 Task: Create new folder Folder0000000002. Create new folder Folder0000000003. Create new subfolder Folder0000000004 in folder Folder0000000001. Create new subfolder Folder0000000005 in folder Folder0000000002. Create new subfolder Folder0000000006 in folder Folder0000000003
Action: Mouse moved to (420, 568)
Screenshot: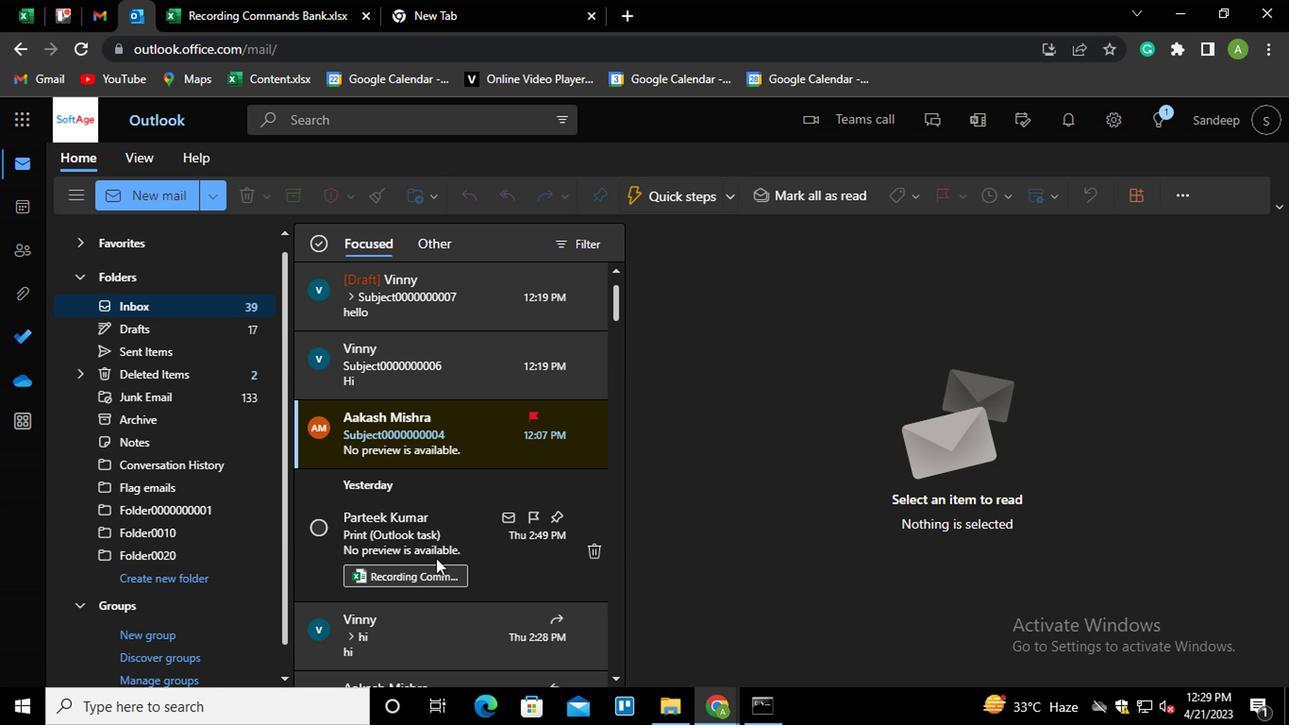 
Action: Mouse scrolled (420, 567) with delta (0, -1)
Screenshot: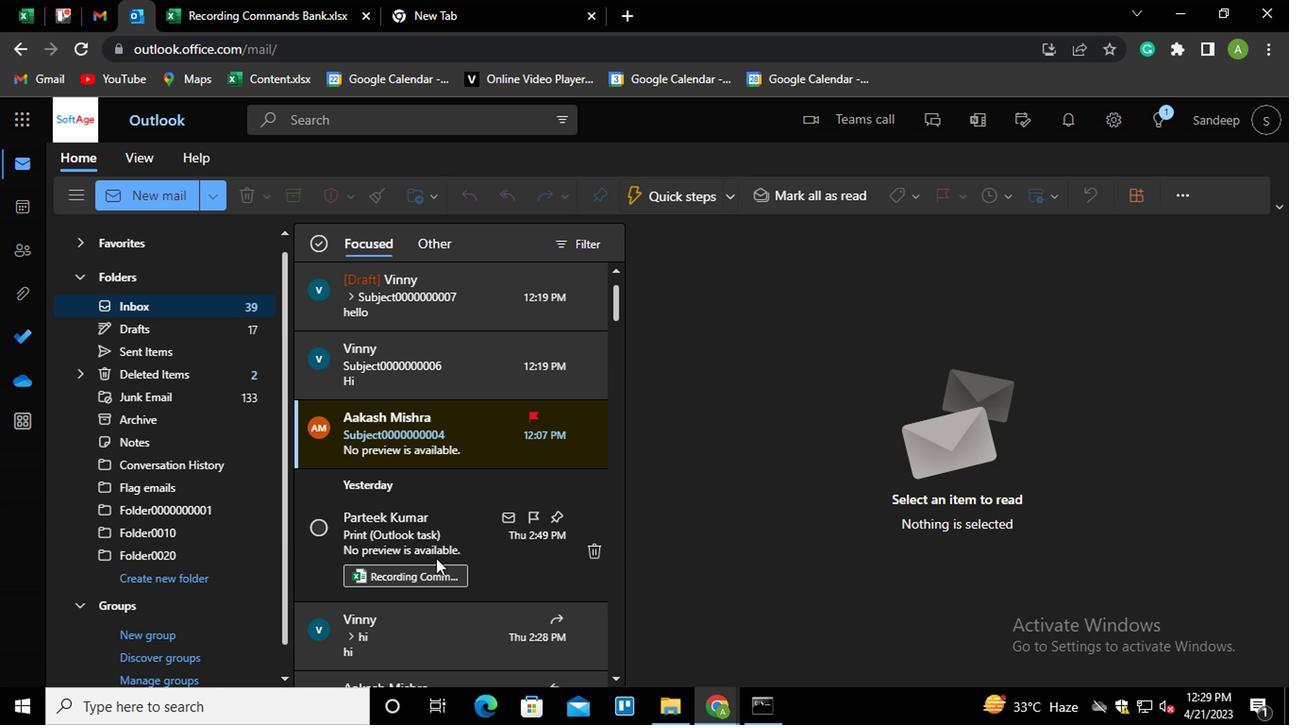 
Action: Mouse moved to (124, 581)
Screenshot: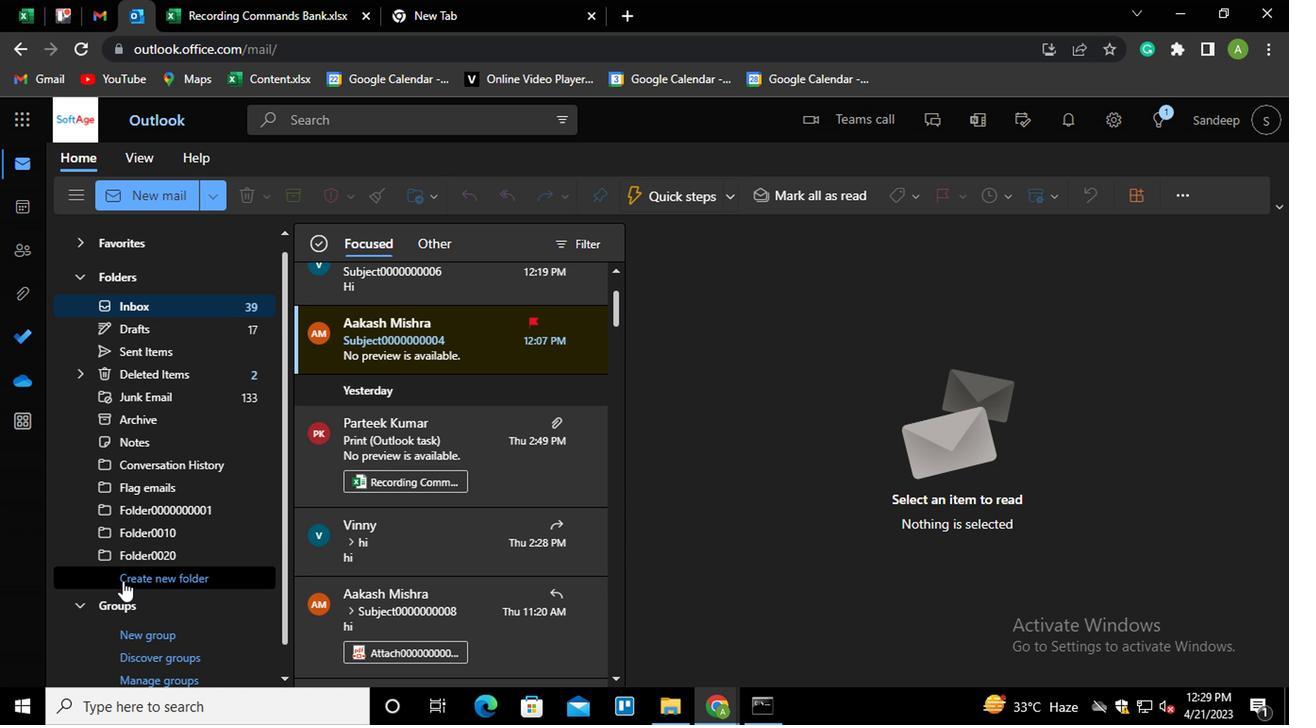 
Action: Mouse pressed left at (124, 581)
Screenshot: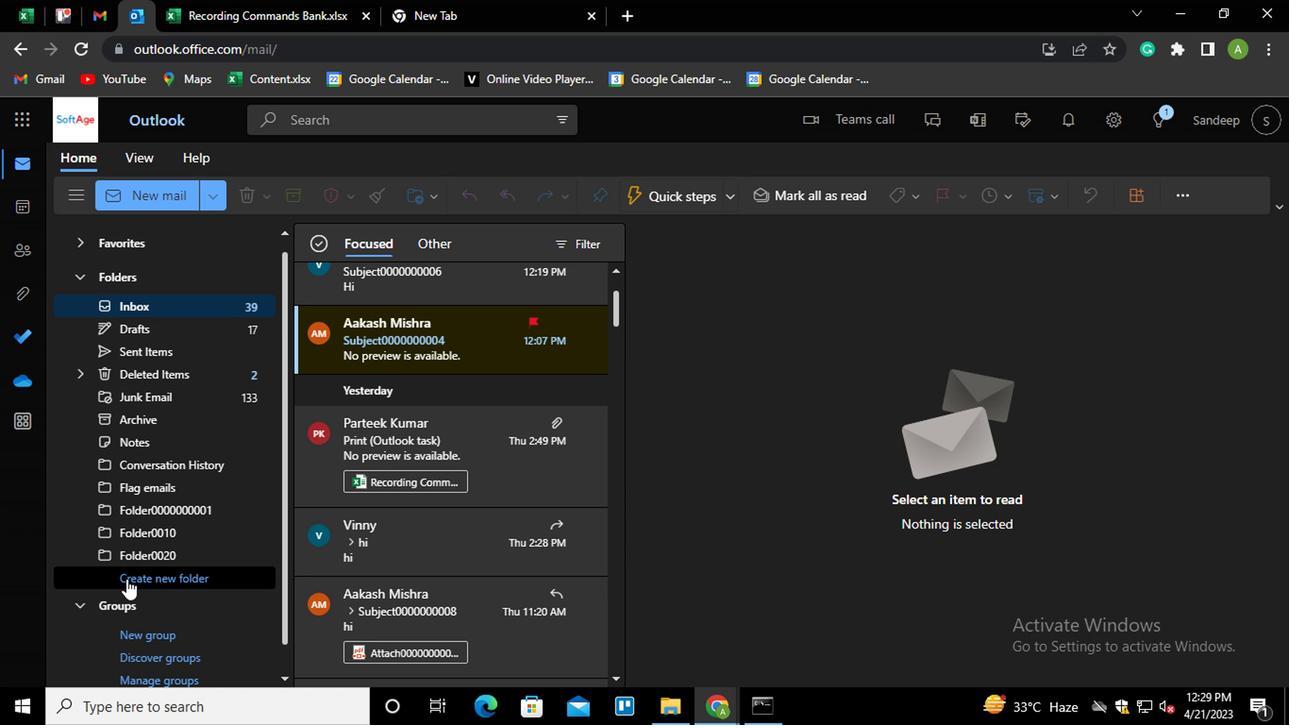 
Action: Mouse moved to (127, 580)
Screenshot: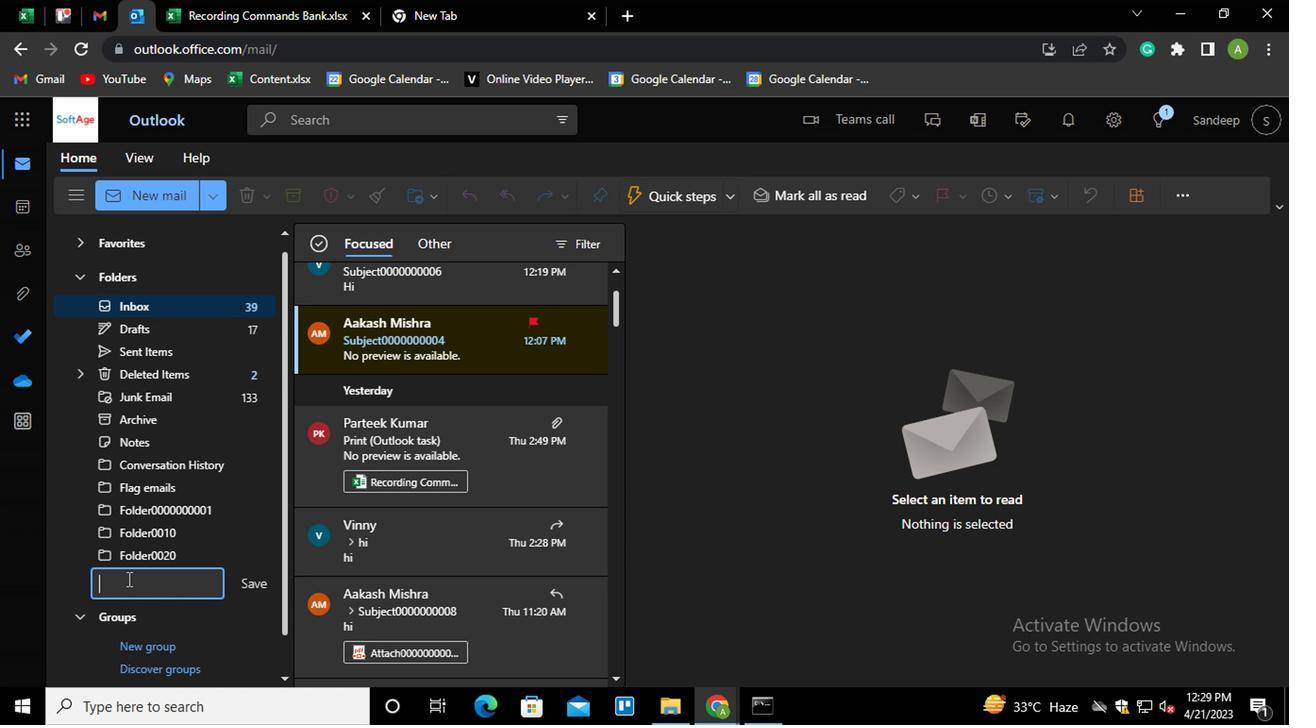 
Action: Key pressed <Key.shift><Key.shift><Key.shift><Key.shift><Key.shift><Key.shift><Key.shift><Key.shift><Key.shift>FOLDER0000000002<Key.enter>
Screenshot: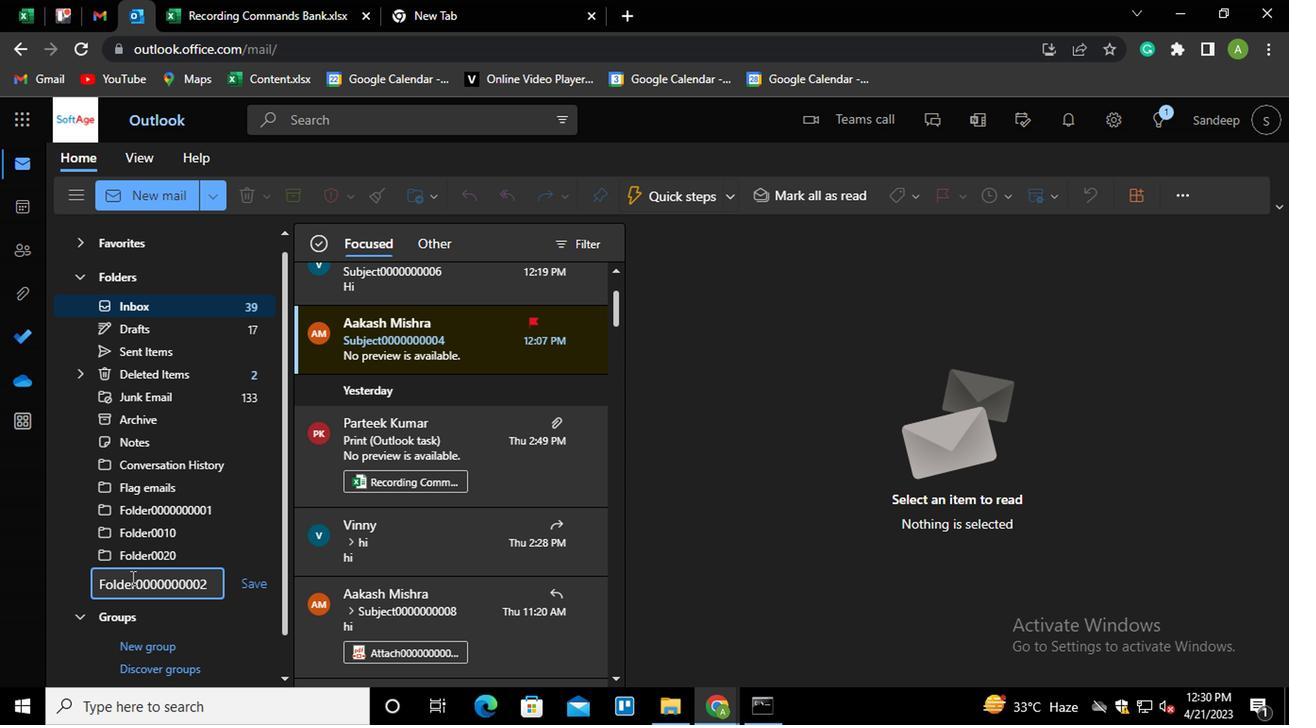 
Action: Mouse moved to (138, 606)
Screenshot: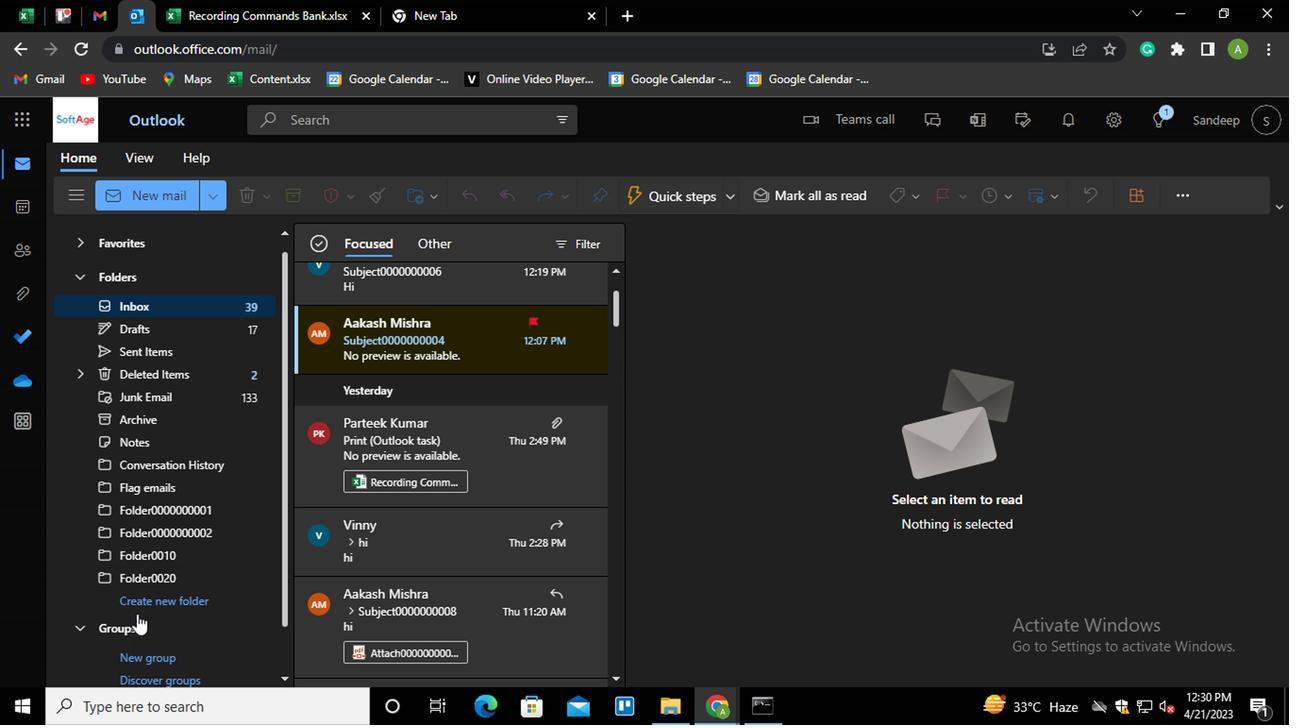 
Action: Mouse pressed left at (138, 606)
Screenshot: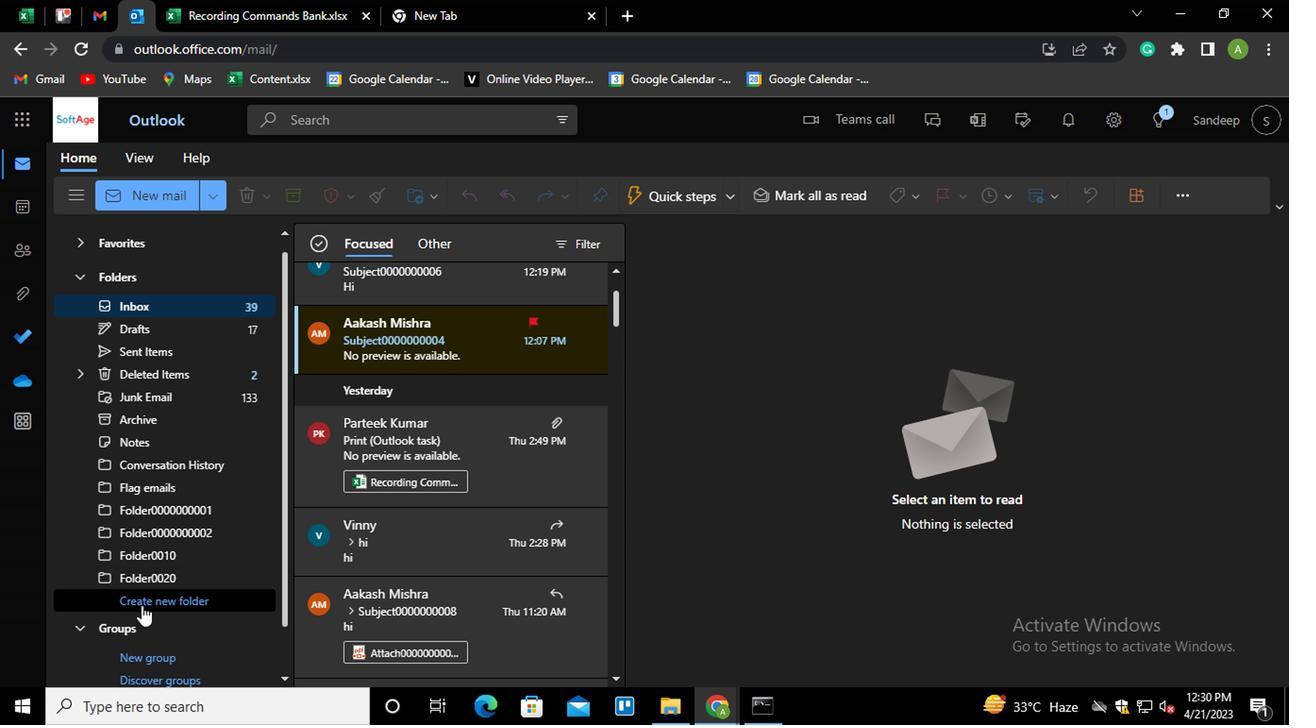 
Action: Key pressed <Key.shift>FOLDER0000000003<Key.enter>
Screenshot: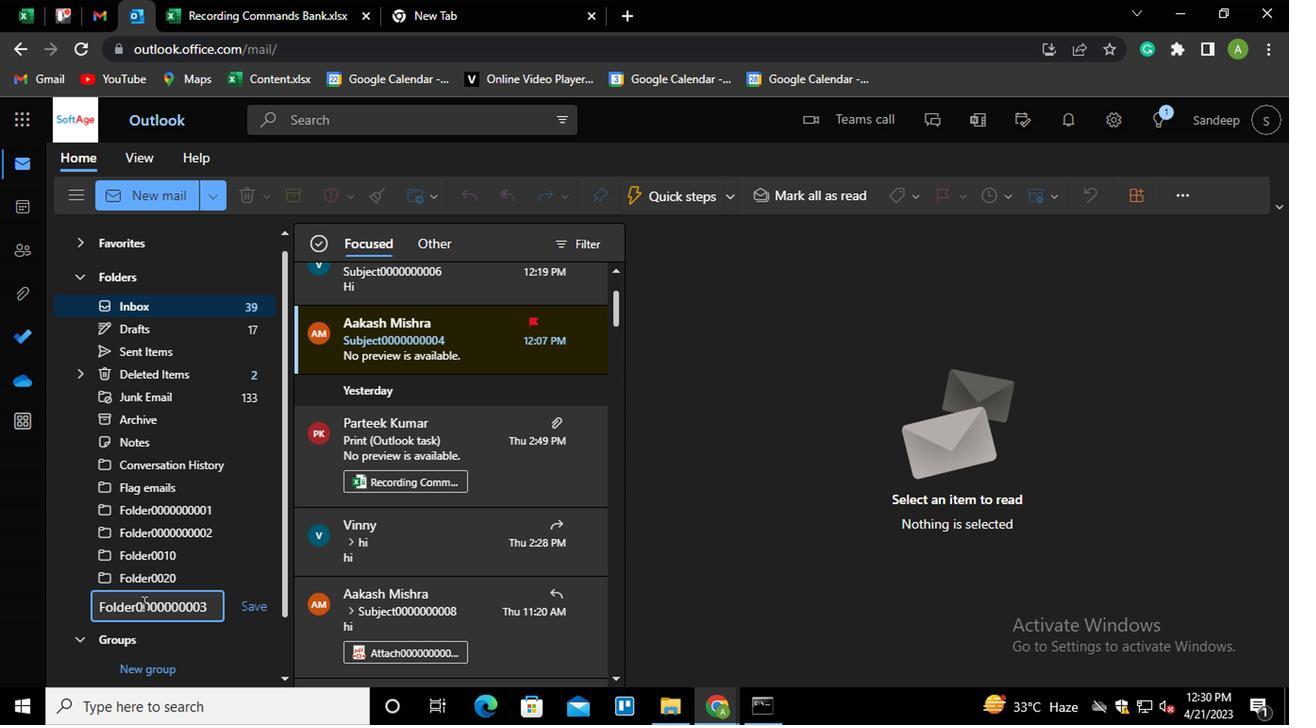 
Action: Mouse moved to (151, 513)
Screenshot: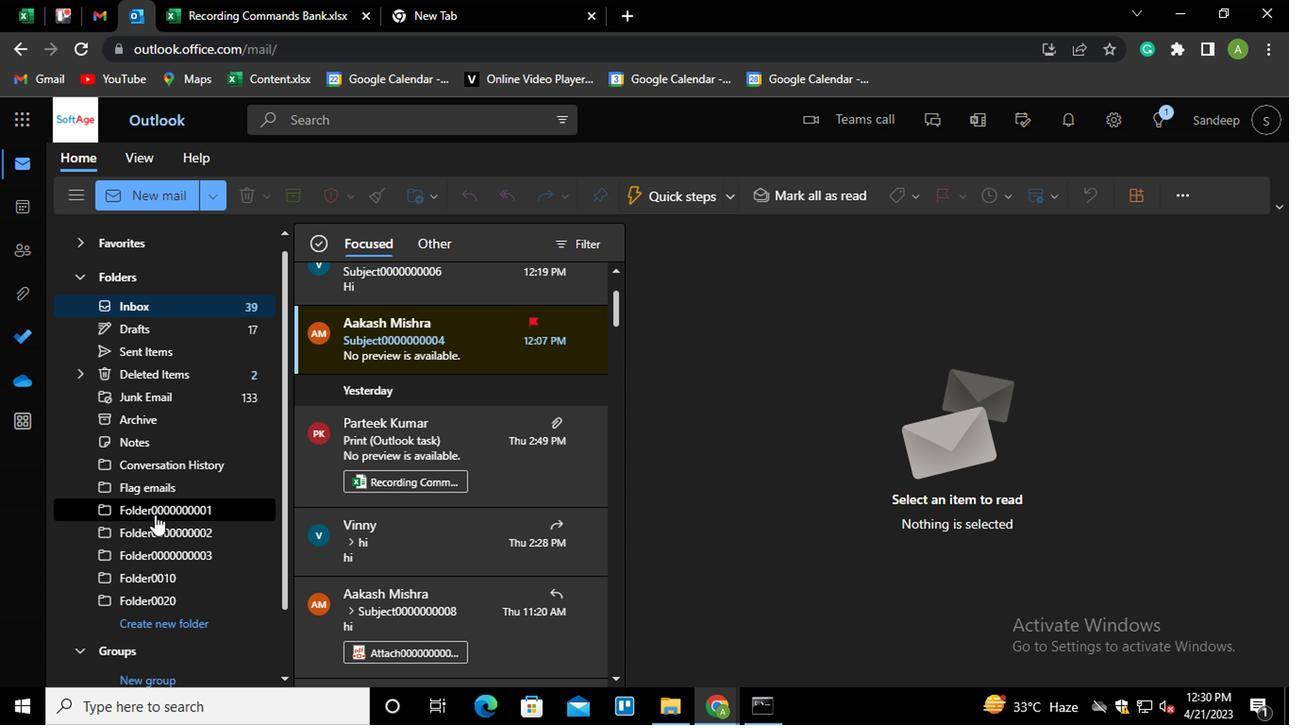 
Action: Mouse pressed right at (151, 513)
Screenshot: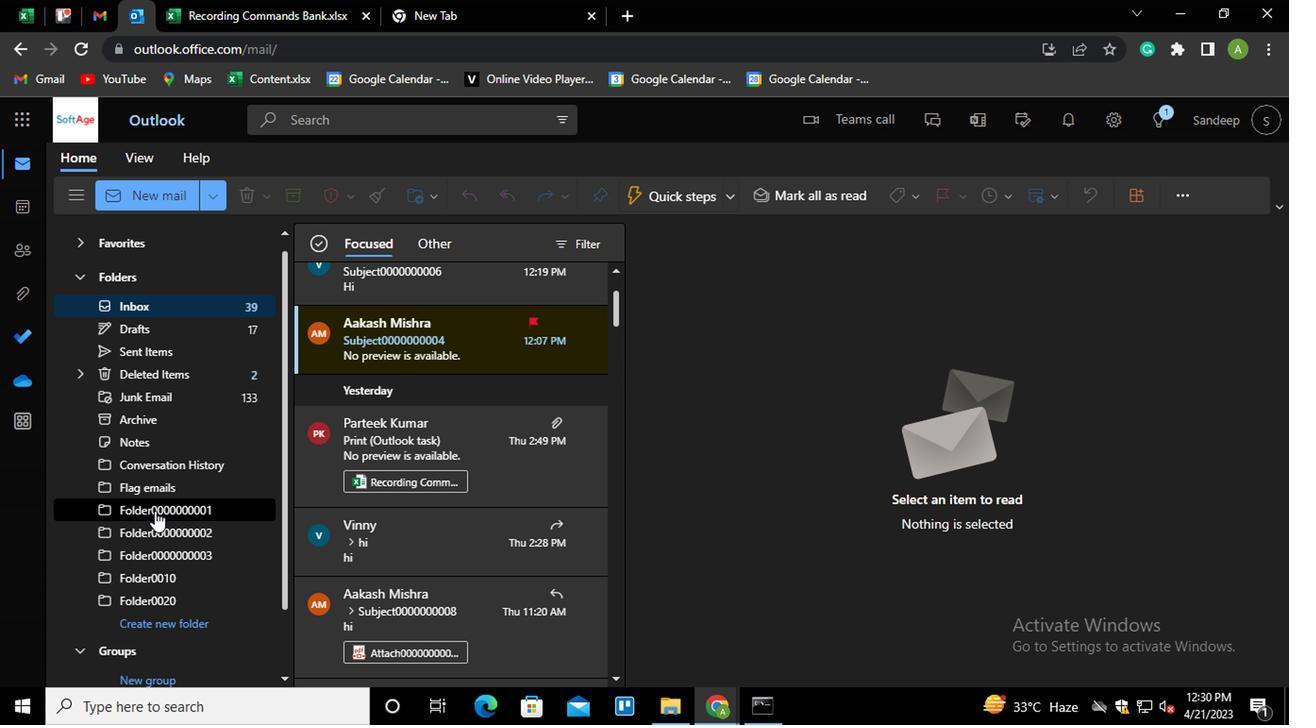 
Action: Mouse moved to (222, 187)
Screenshot: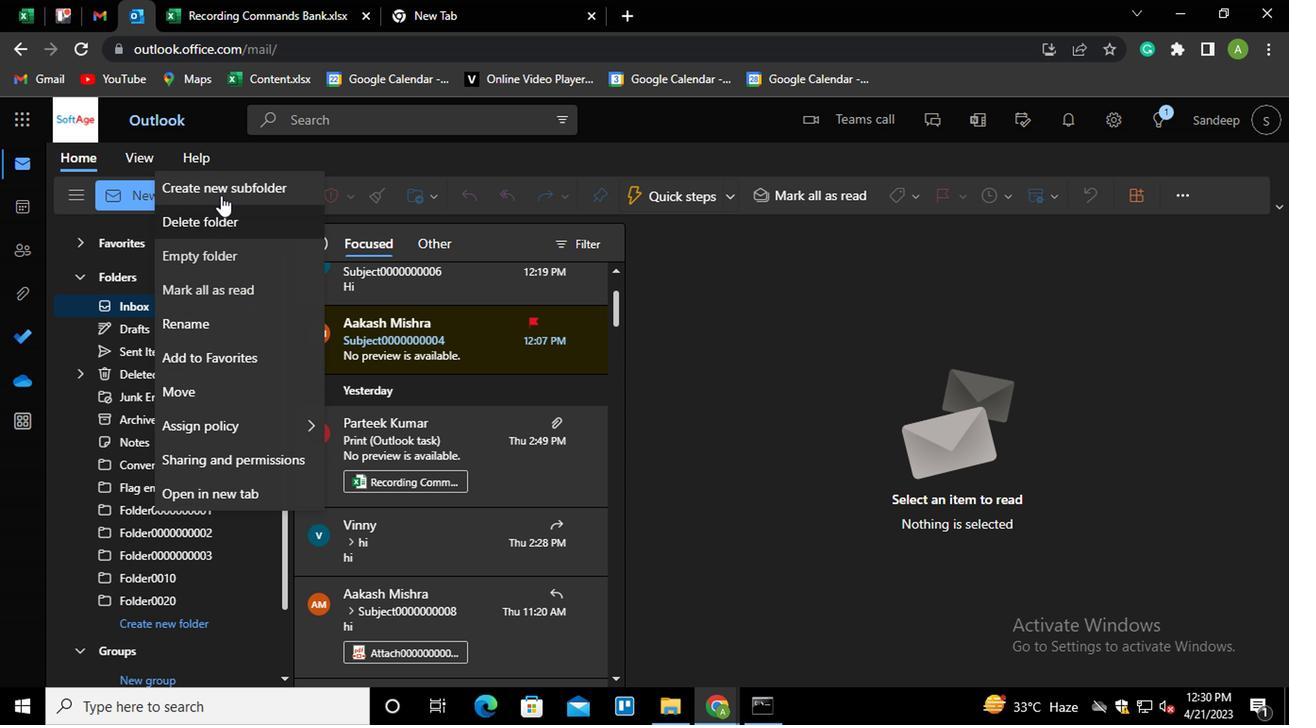
Action: Mouse pressed left at (222, 187)
Screenshot: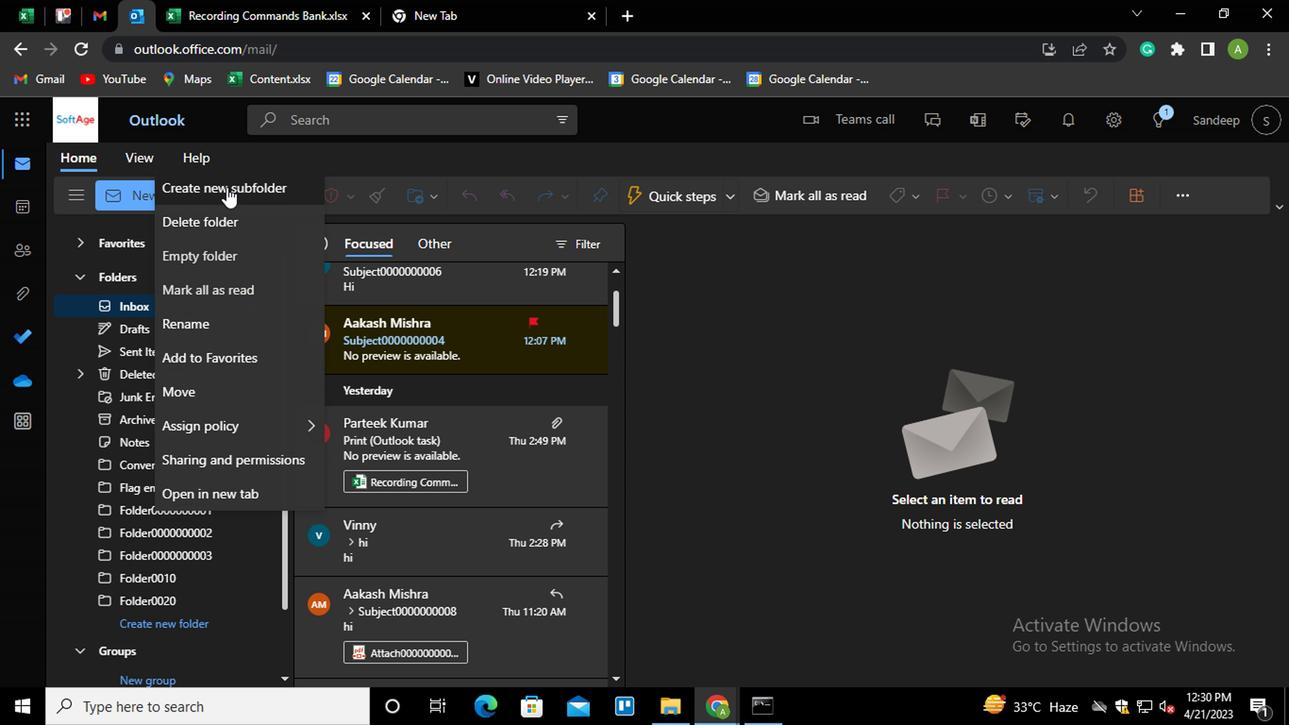 
Action: Key pressed <Key.shift>FOLDER0000000004<Key.enter>
Screenshot: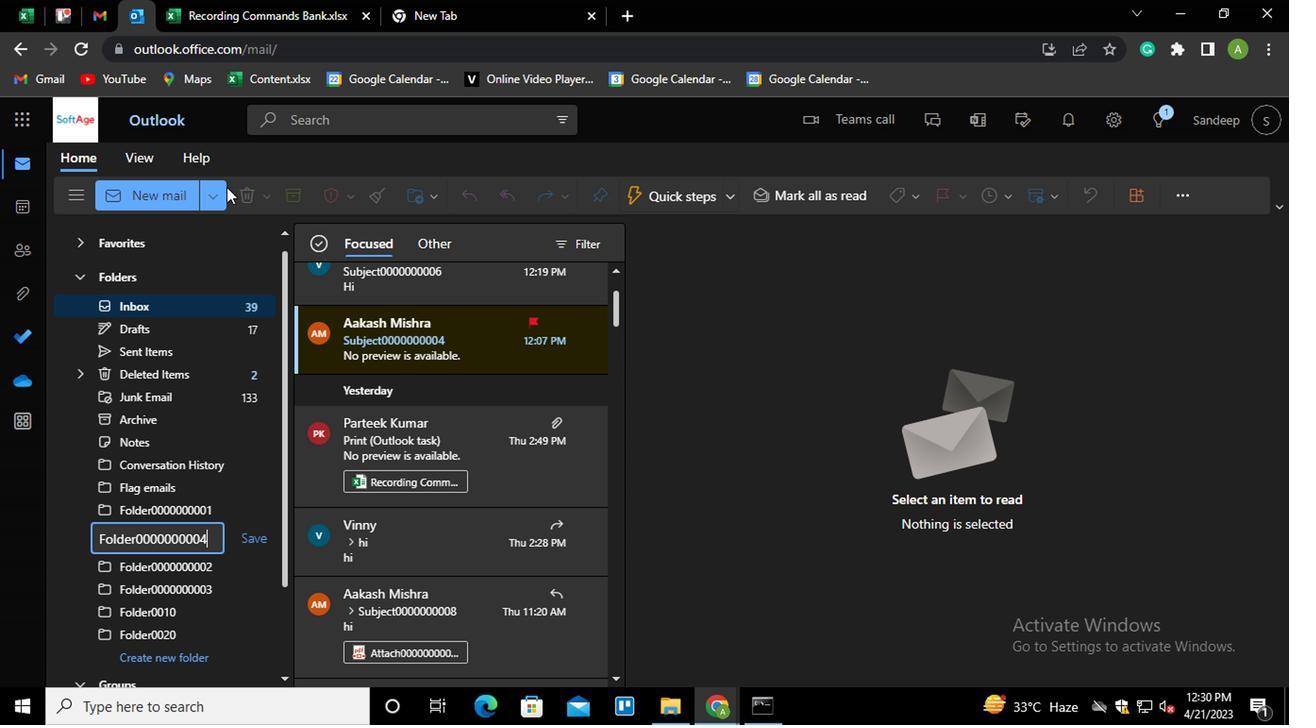 
Action: Mouse moved to (202, 555)
Screenshot: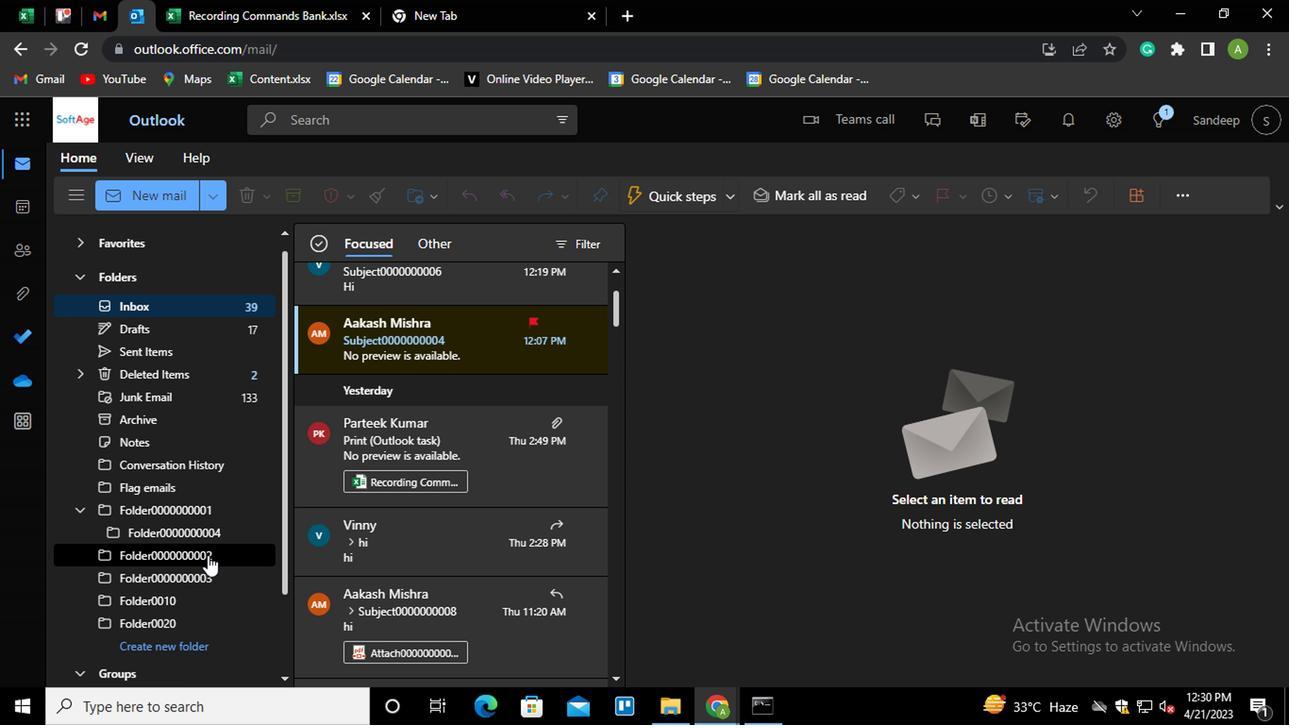 
Action: Mouse pressed right at (202, 555)
Screenshot: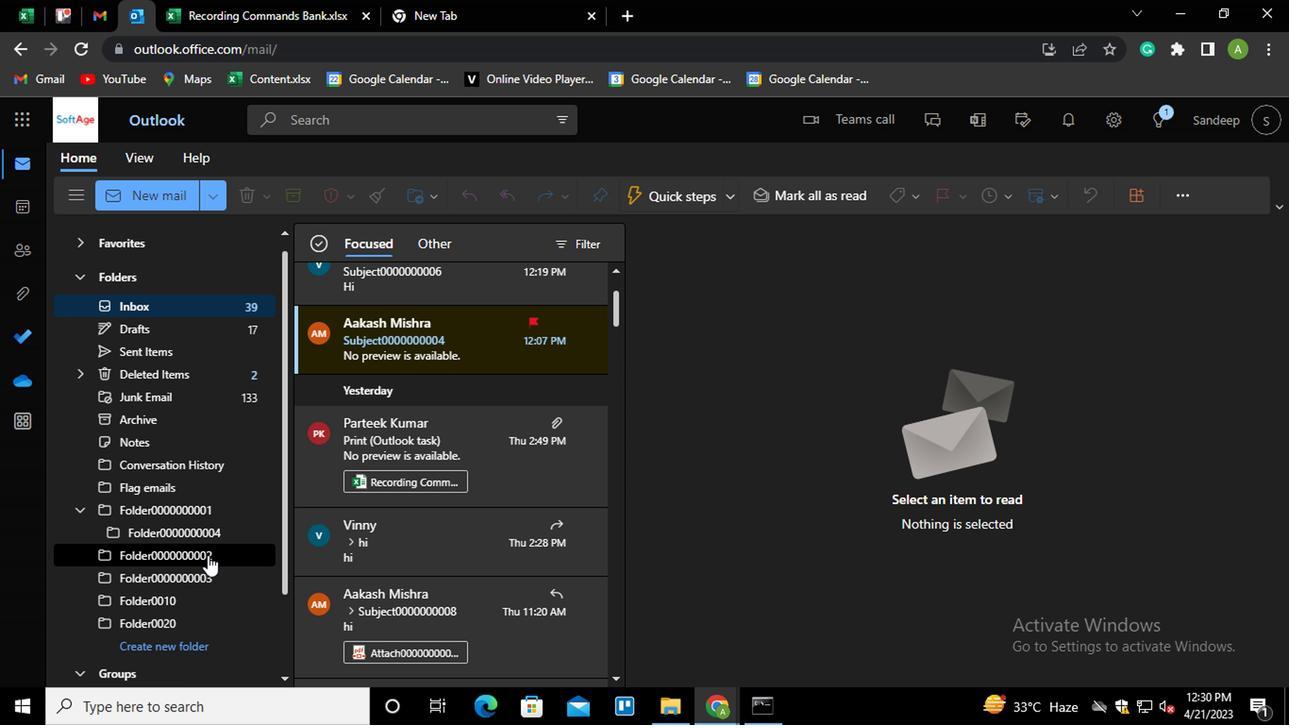 
Action: Mouse moved to (260, 234)
Screenshot: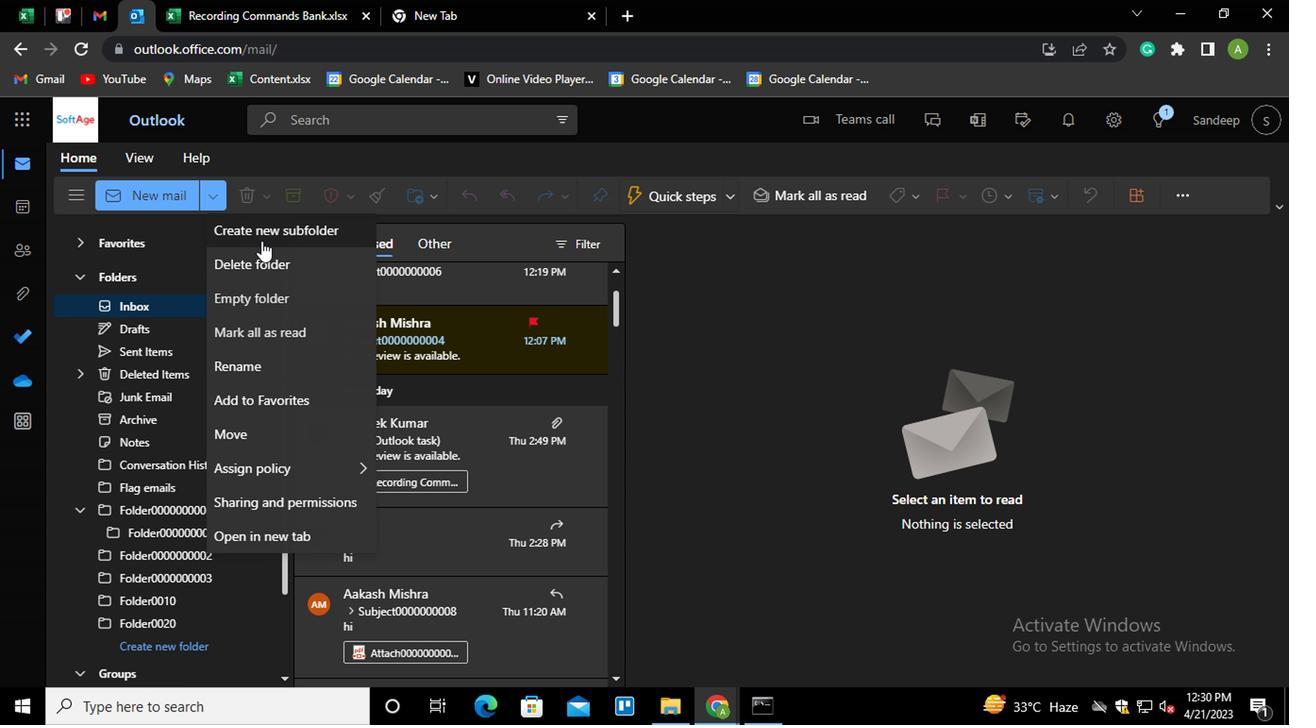 
Action: Mouse pressed left at (260, 234)
Screenshot: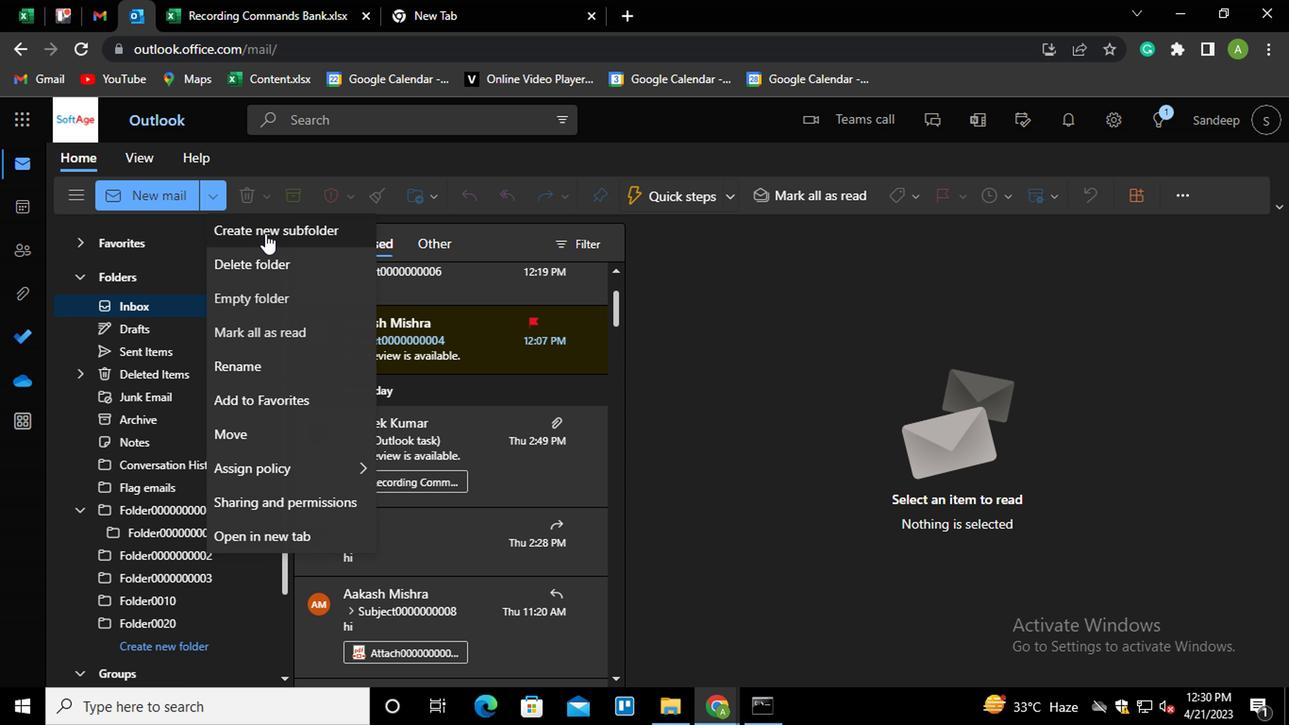 
Action: Key pressed <Key.shift>FOLDER0000000005<Key.enter>
Screenshot: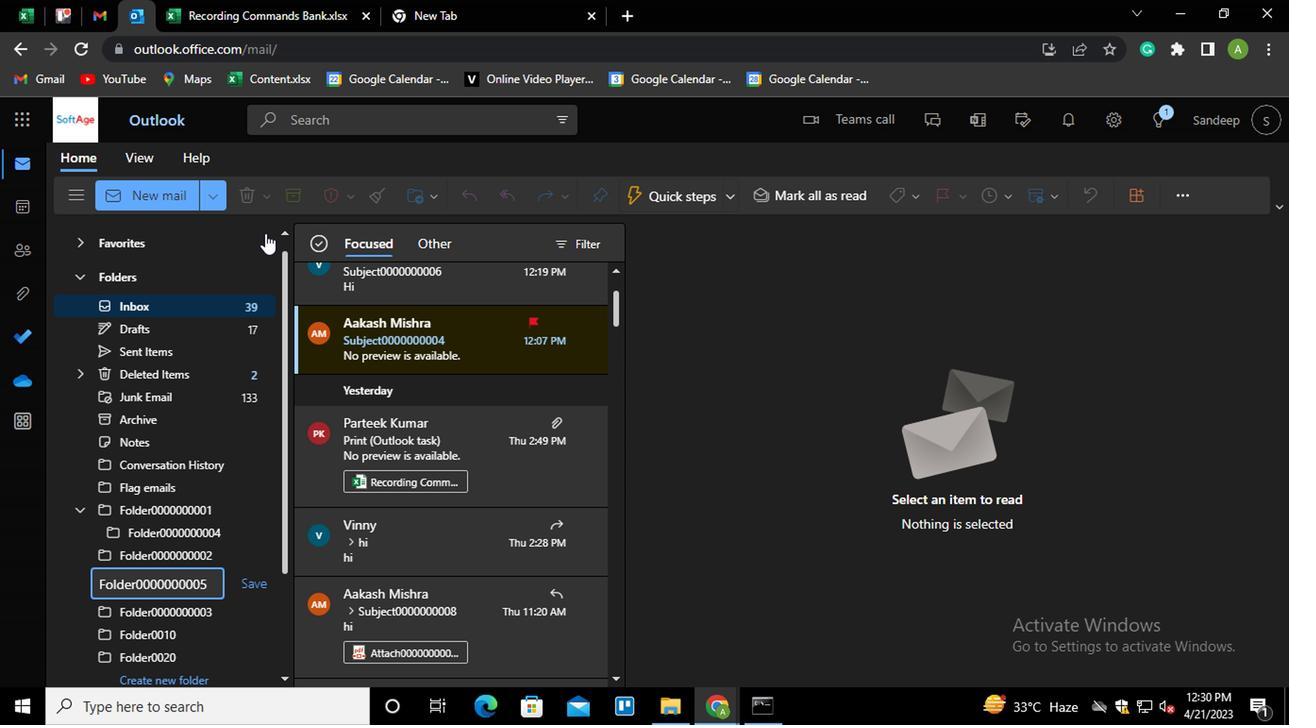 
Action: Mouse moved to (208, 600)
Screenshot: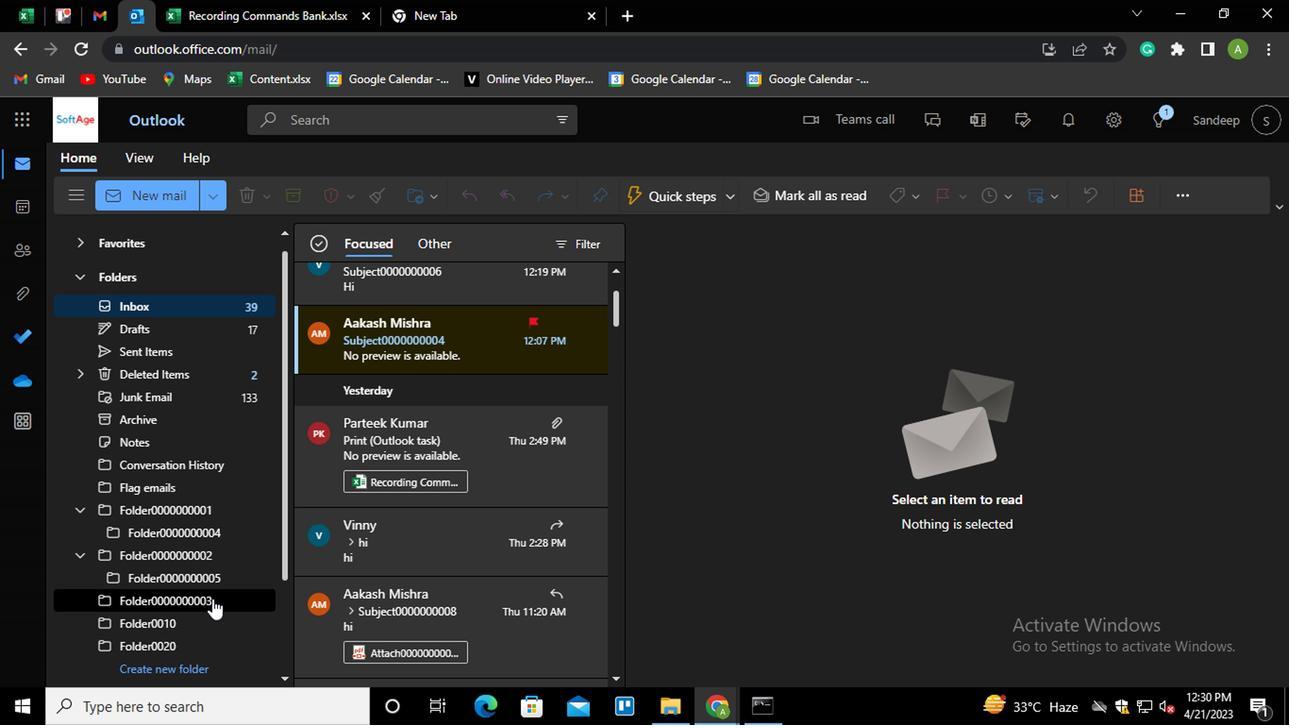 
Action: Mouse pressed right at (208, 600)
Screenshot: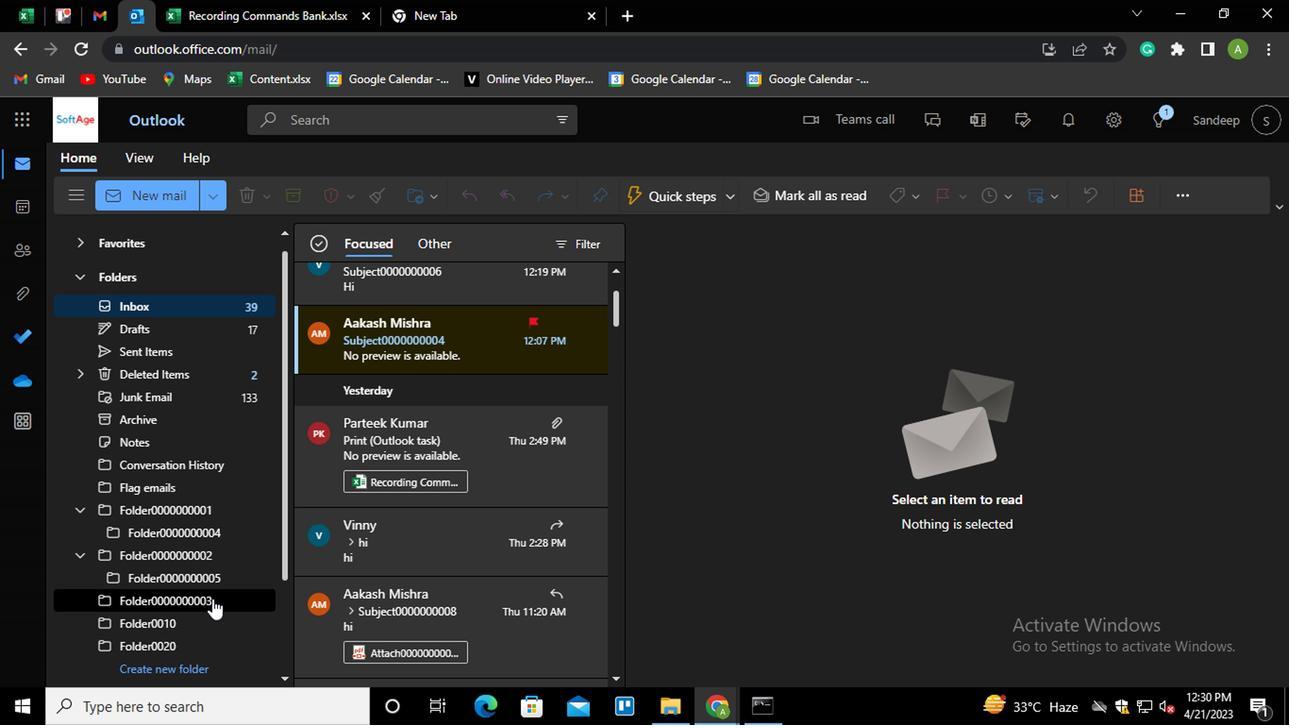 
Action: Mouse moved to (255, 276)
Screenshot: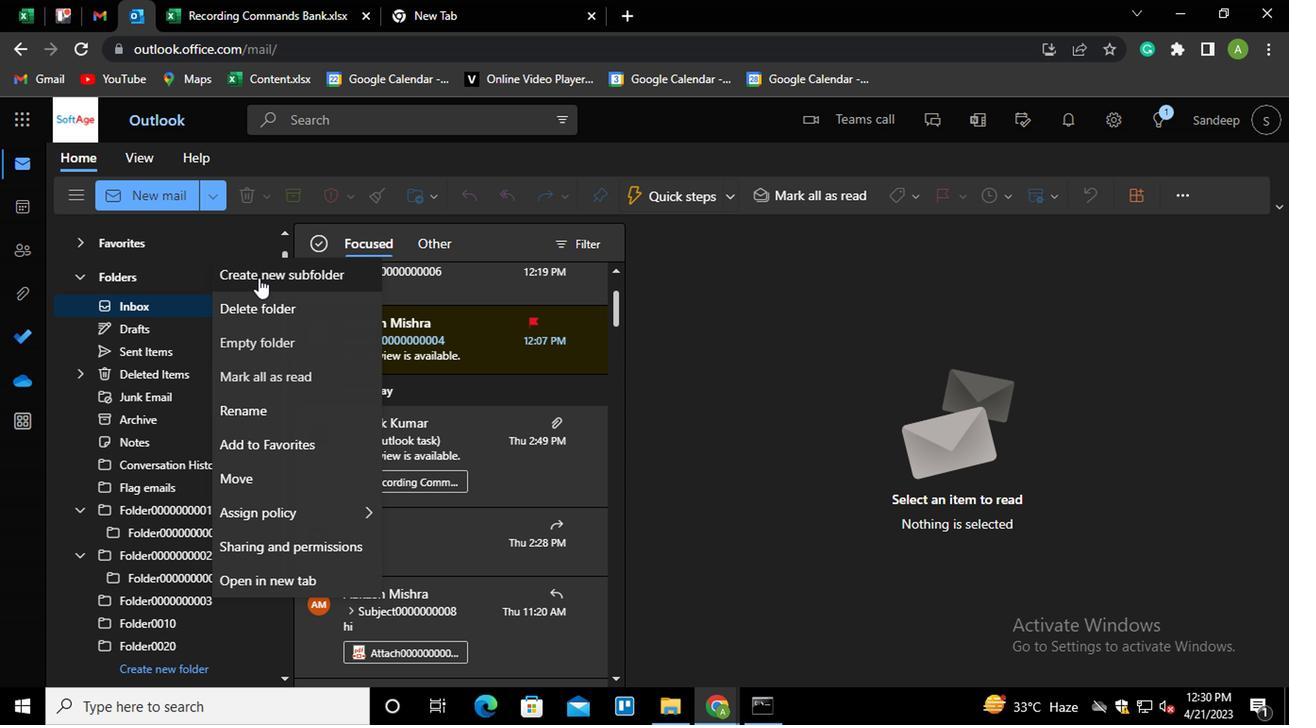 
Action: Mouse pressed left at (255, 276)
Screenshot: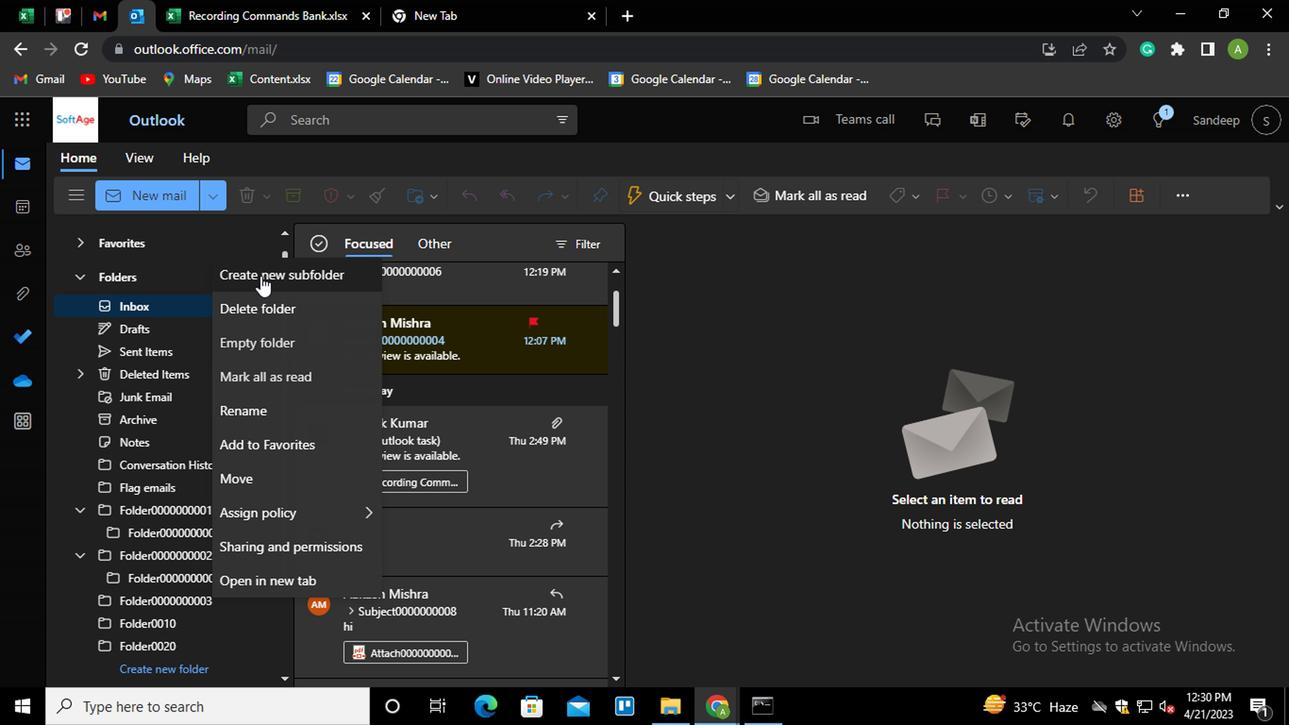 
Action: Mouse moved to (255, 276)
Screenshot: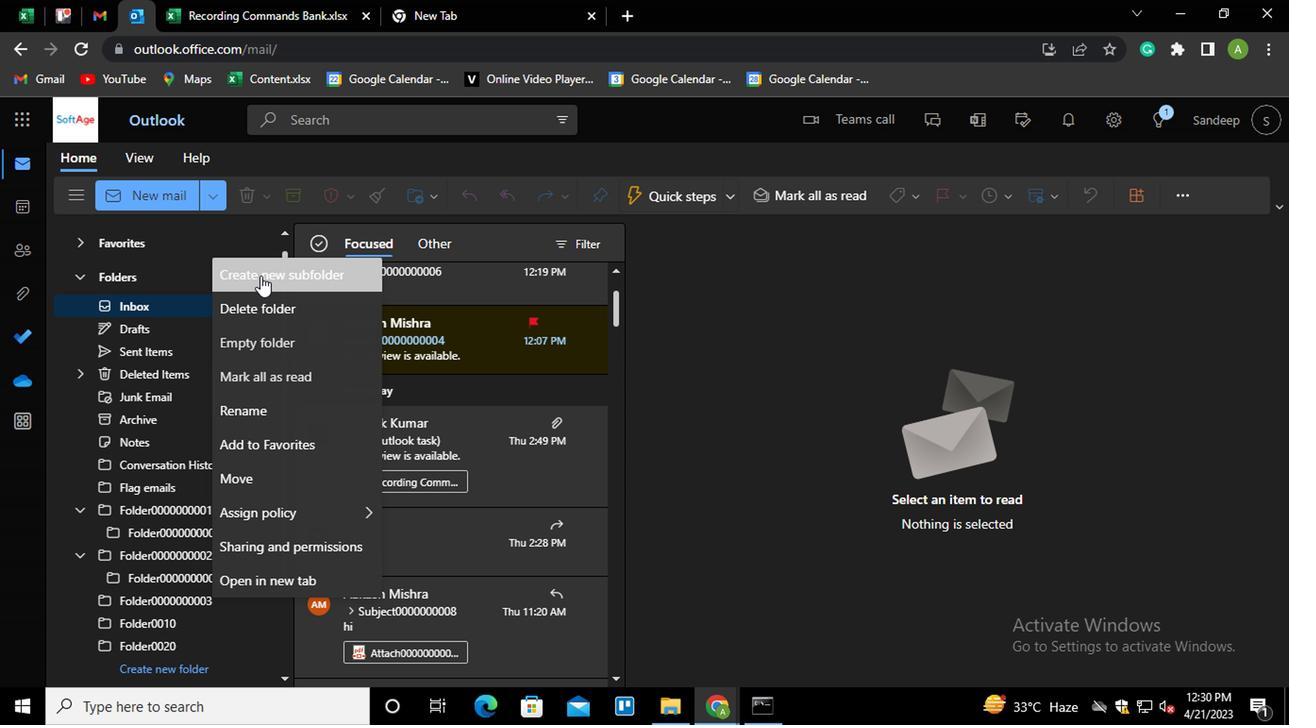
Action: Key pressed <Key.shift>FOLDER0000000006<Key.enter>
Screenshot: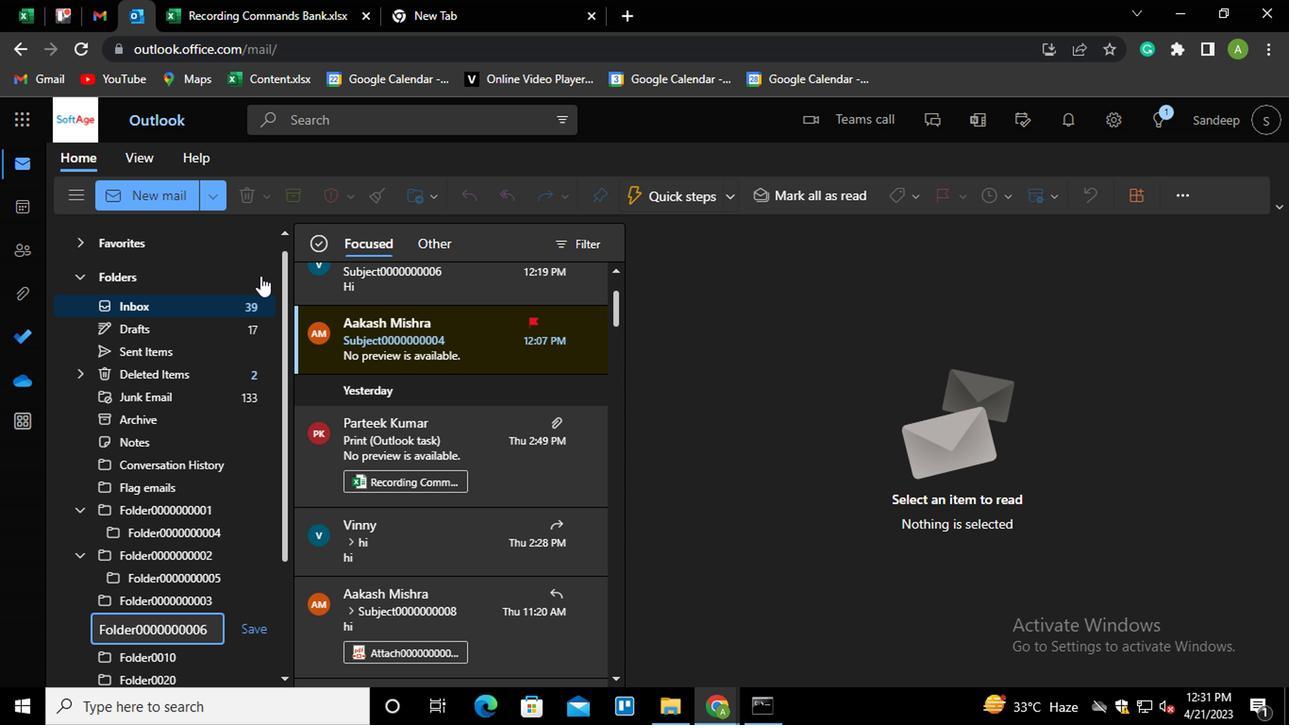 
